 Task: Set the mortgage interest rate to 10%.
Action: Mouse moved to (969, 205)
Screenshot: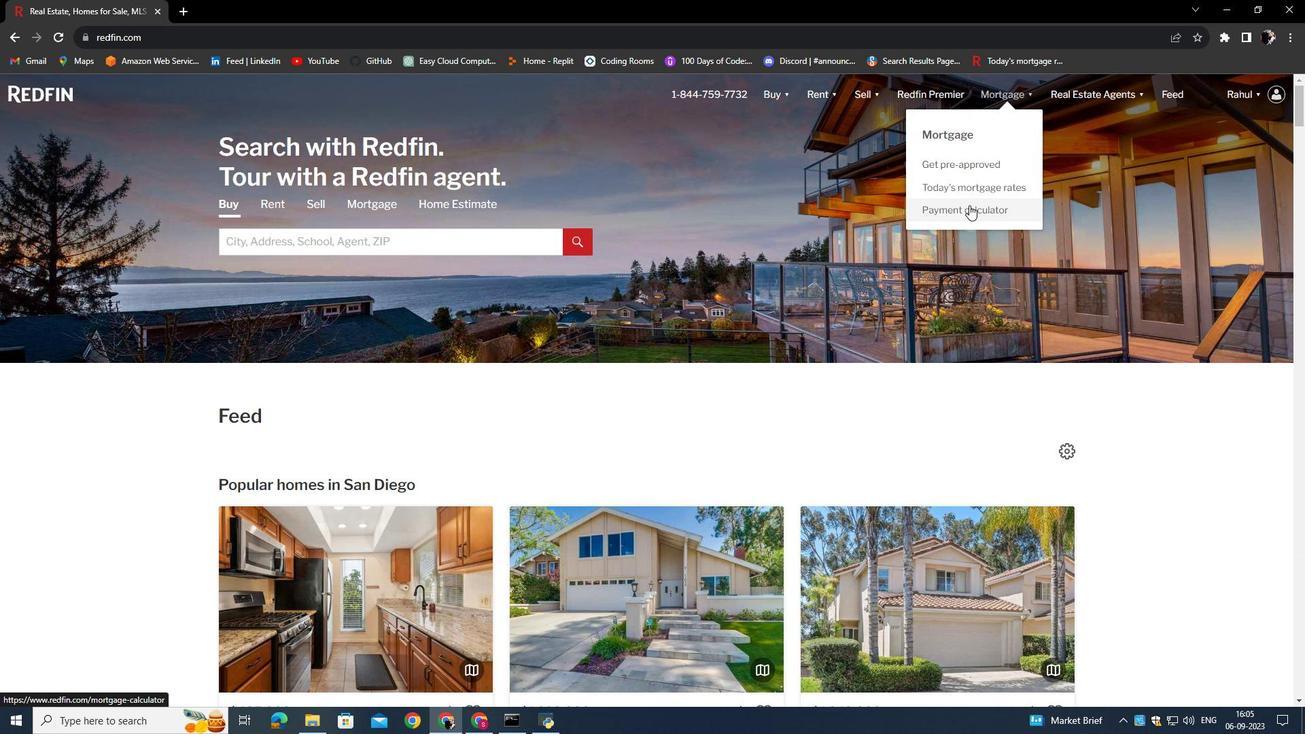 
Action: Mouse pressed left at (969, 205)
Screenshot: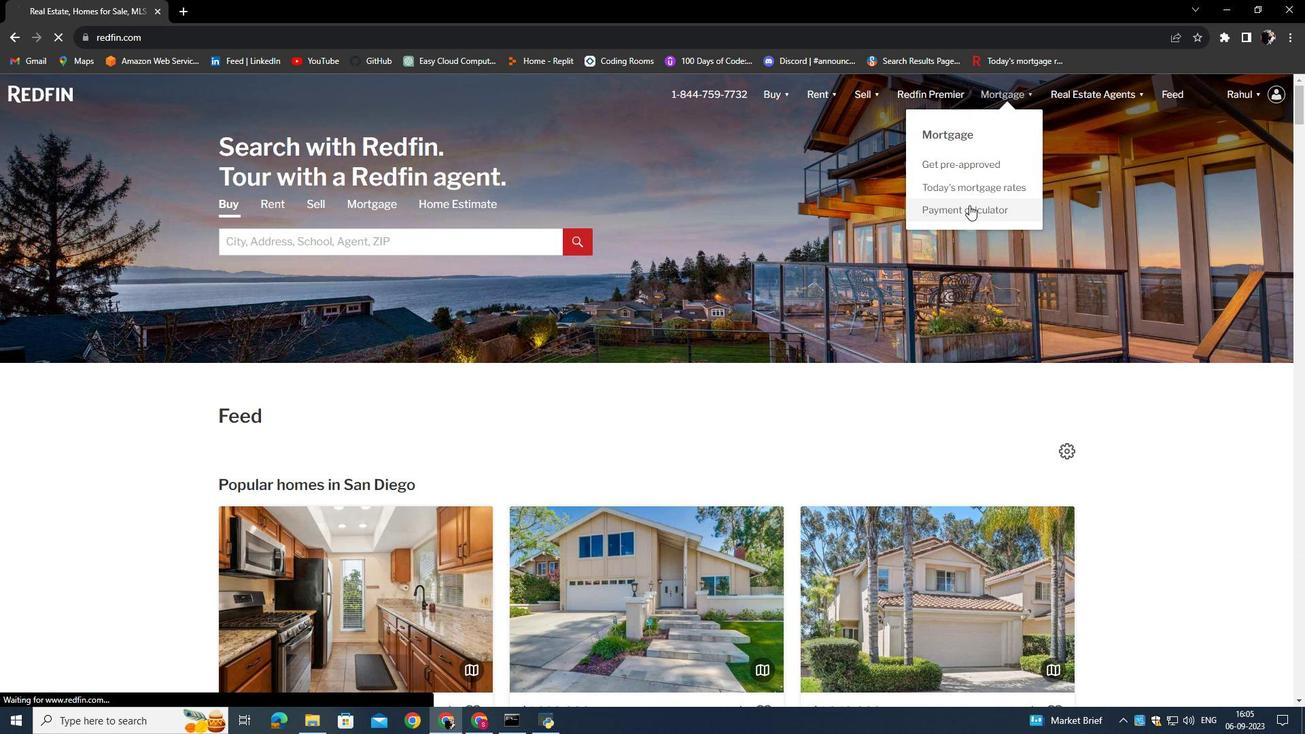
Action: Mouse moved to (410, 396)
Screenshot: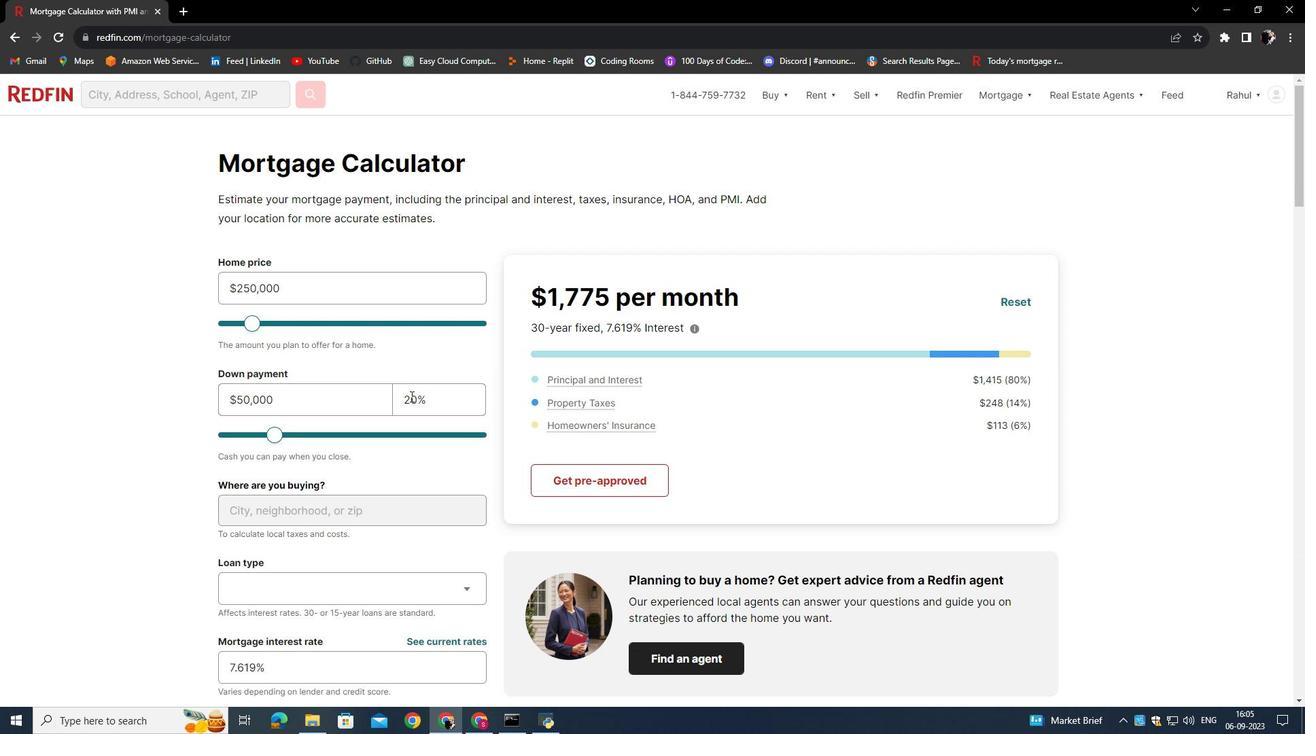 
Action: Mouse scrolled (410, 395) with delta (0, 0)
Screenshot: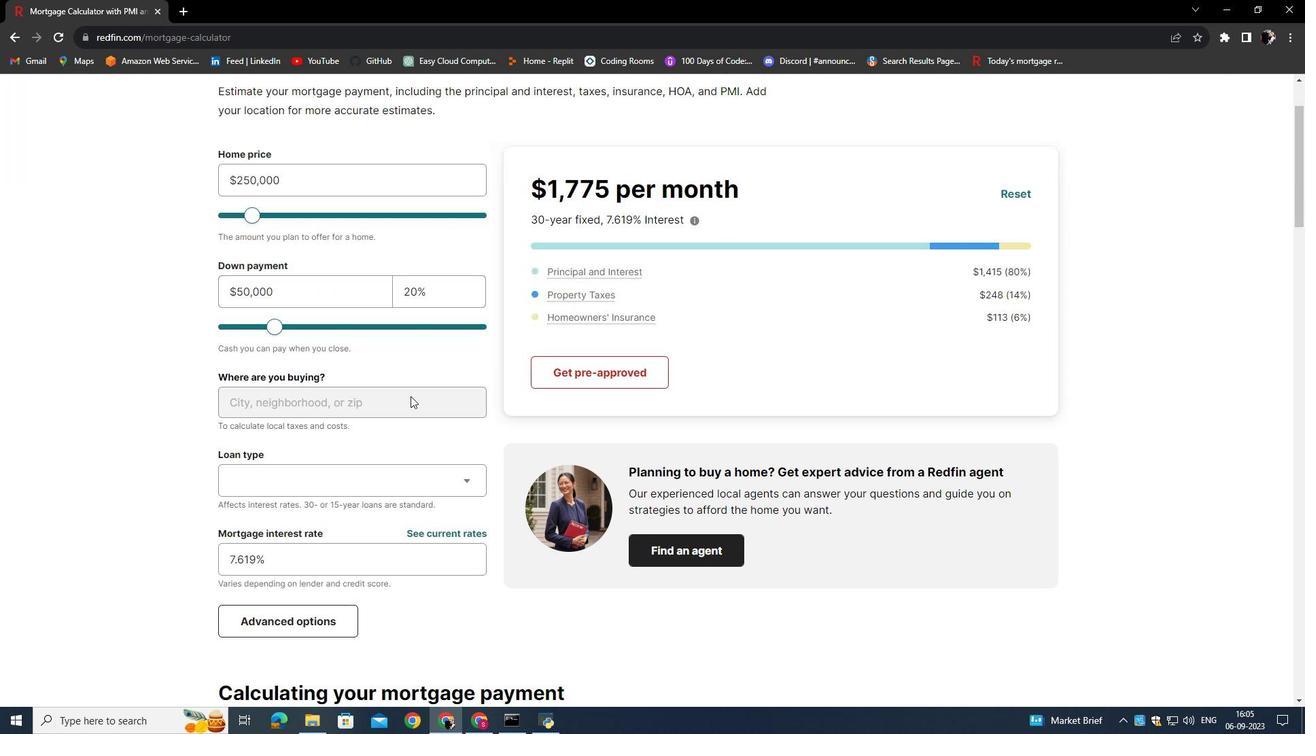 
Action: Mouse scrolled (410, 395) with delta (0, 0)
Screenshot: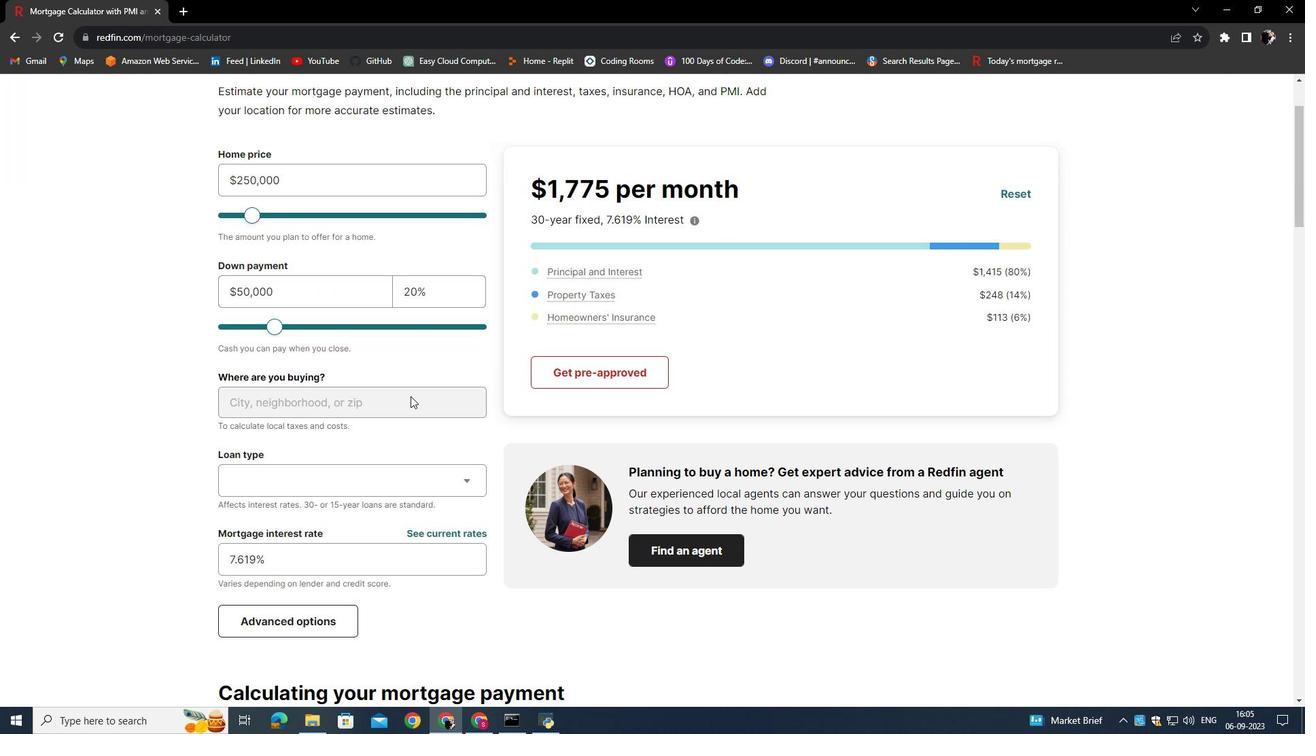 
Action: Mouse scrolled (410, 395) with delta (0, 0)
Screenshot: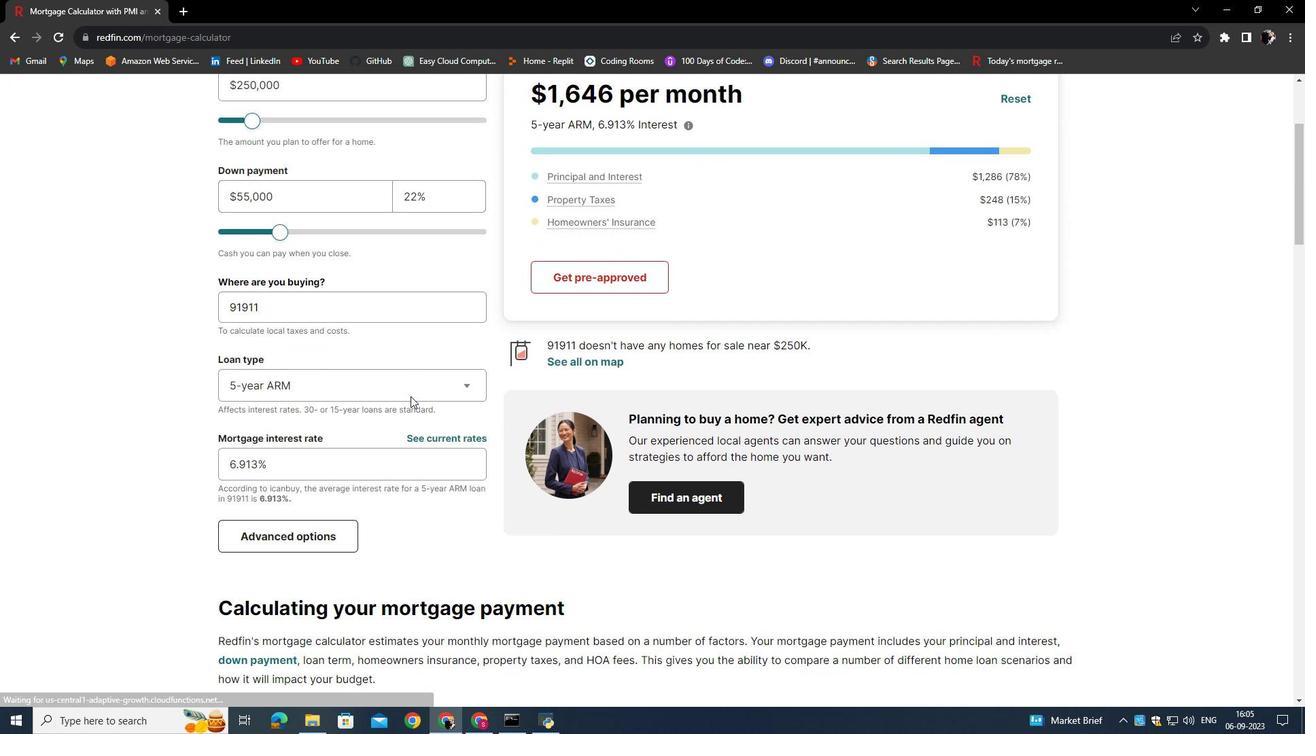 
Action: Mouse moved to (298, 458)
Screenshot: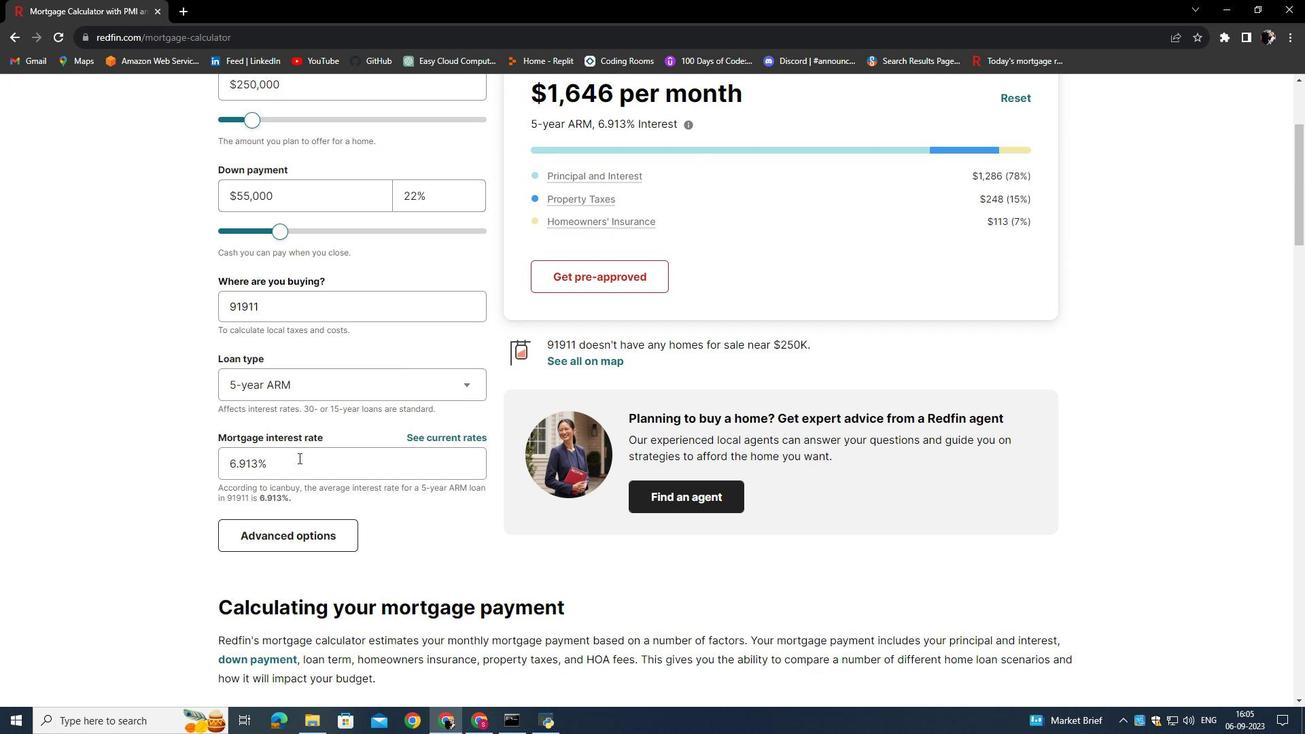 
Action: Mouse pressed left at (298, 458)
Screenshot: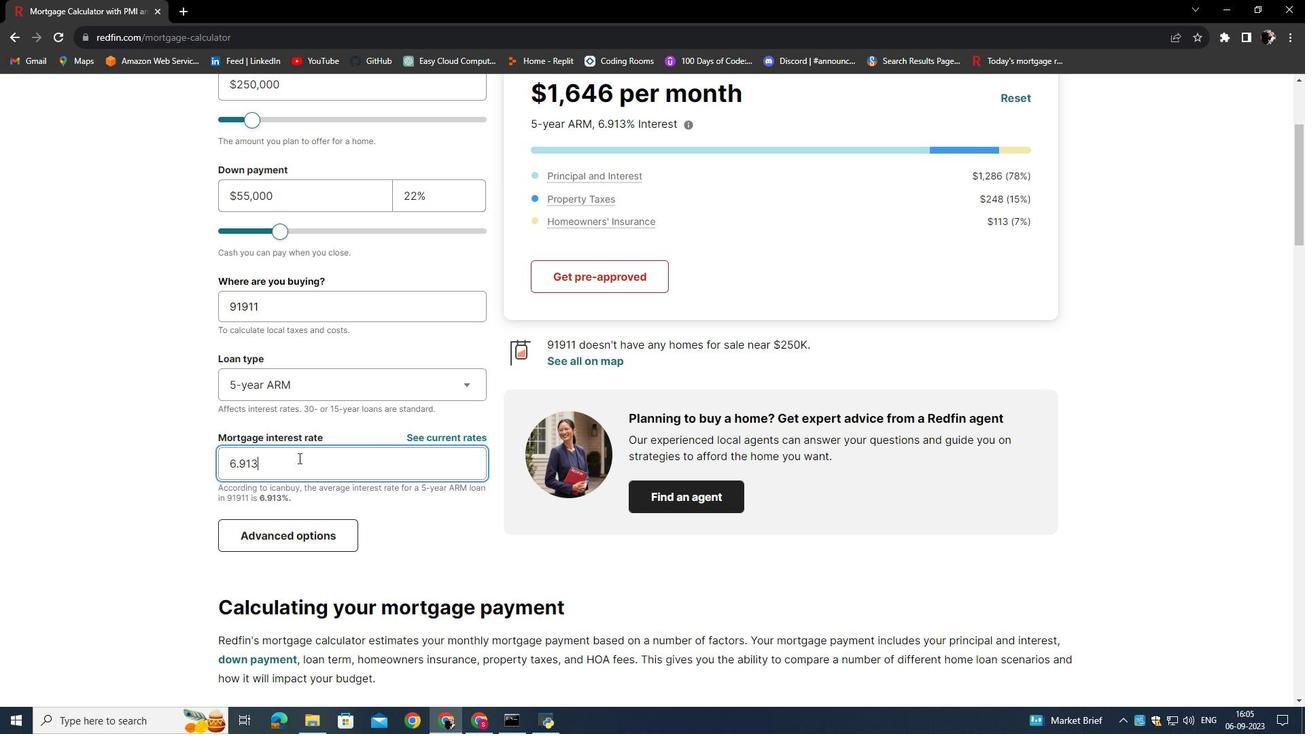 
Action: Key pressed <Key.backspace><Key.backspace><Key.backspace><Key.backspace><Key.backspace>10
Screenshot: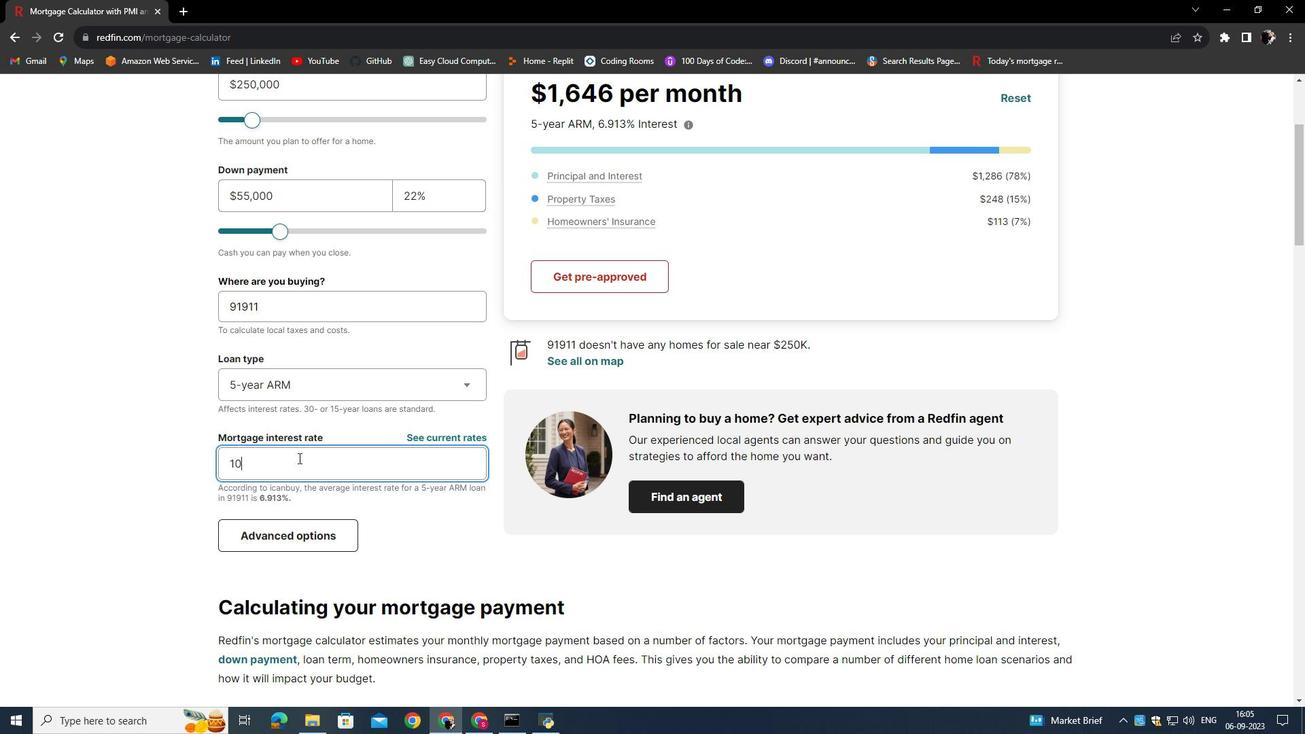 
Action: Mouse moved to (401, 520)
Screenshot: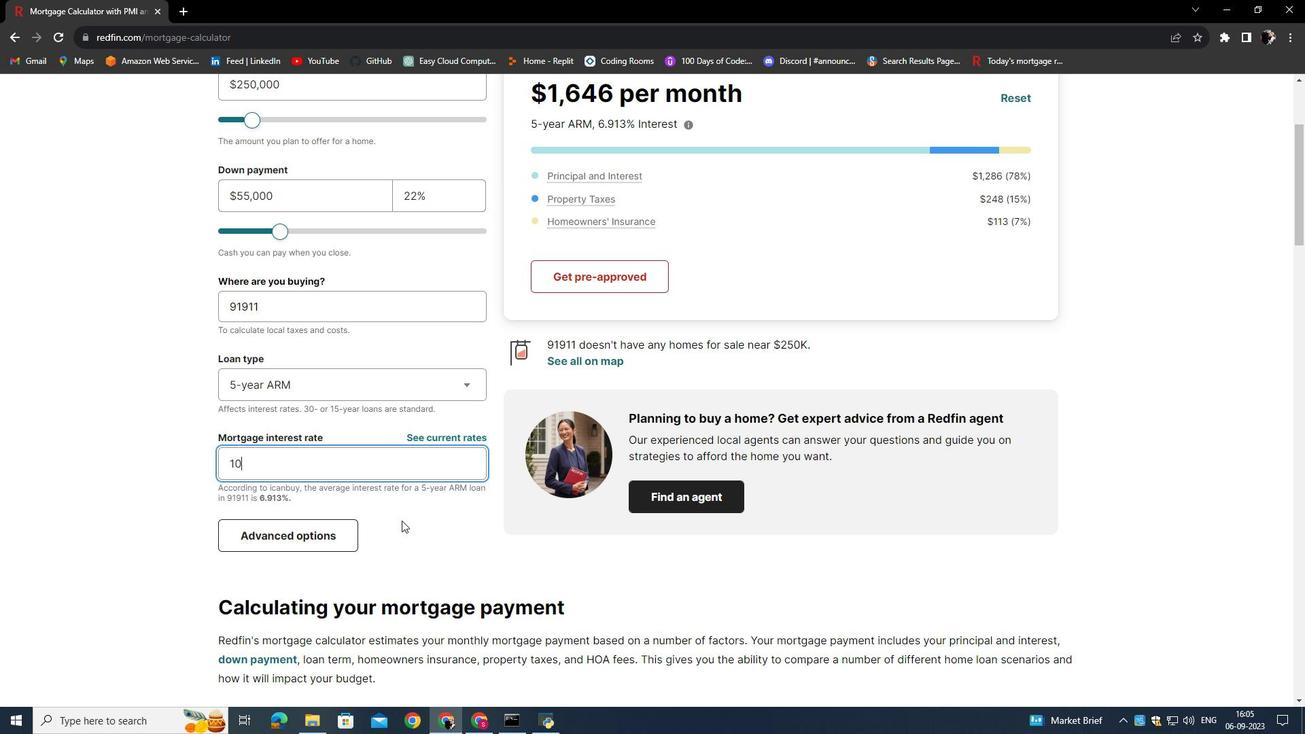 
Action: Mouse pressed left at (401, 520)
Screenshot: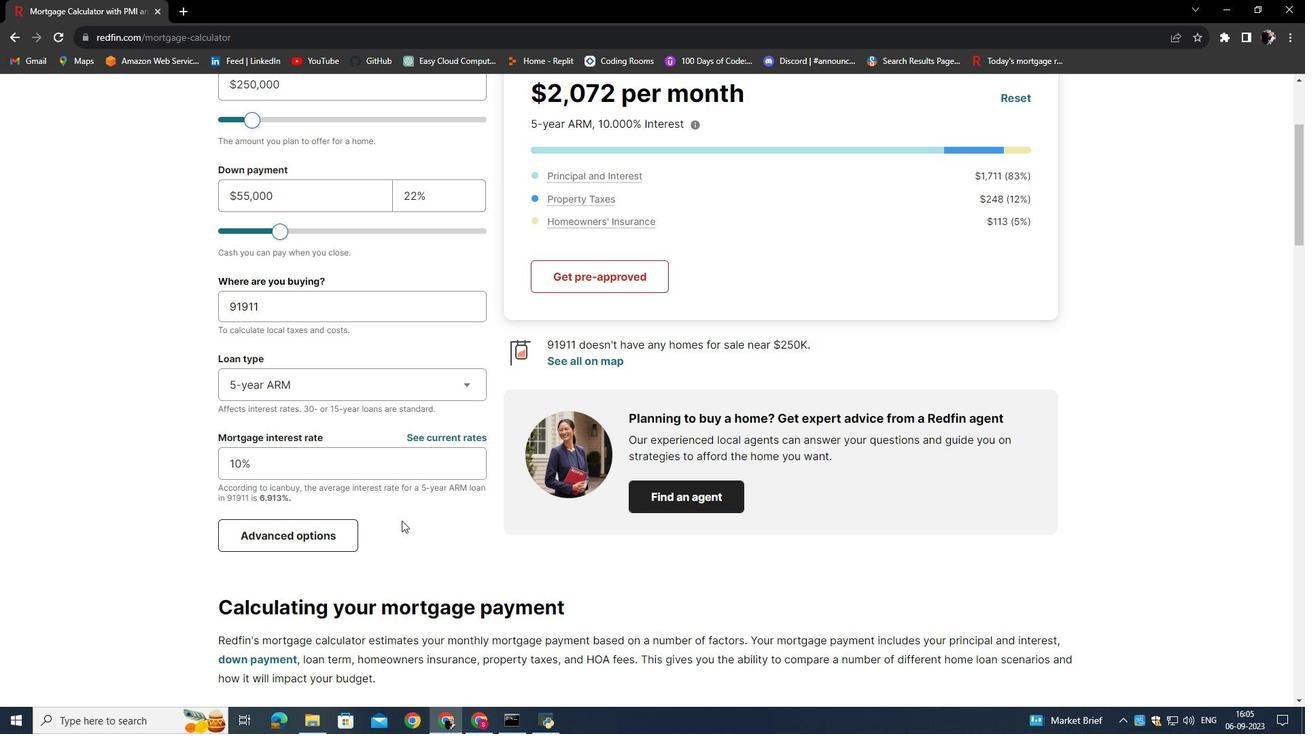 
